 Task: Add Earth's Best Organic Sunny Days Snack Bars Strawberry 8 Pack to the cart.
Action: Mouse moved to (242, 123)
Screenshot: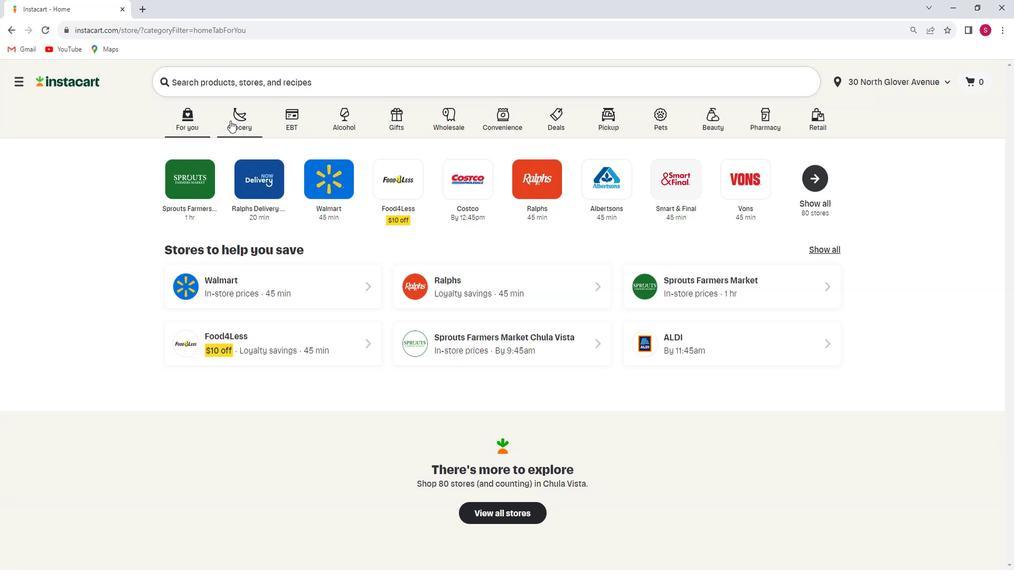 
Action: Mouse pressed left at (242, 123)
Screenshot: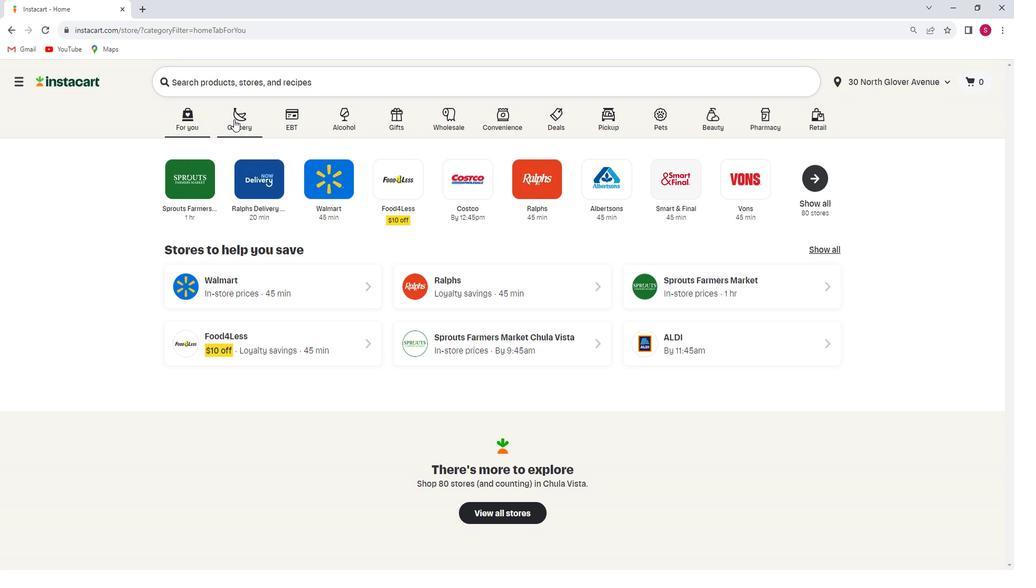 
Action: Mouse moved to (230, 307)
Screenshot: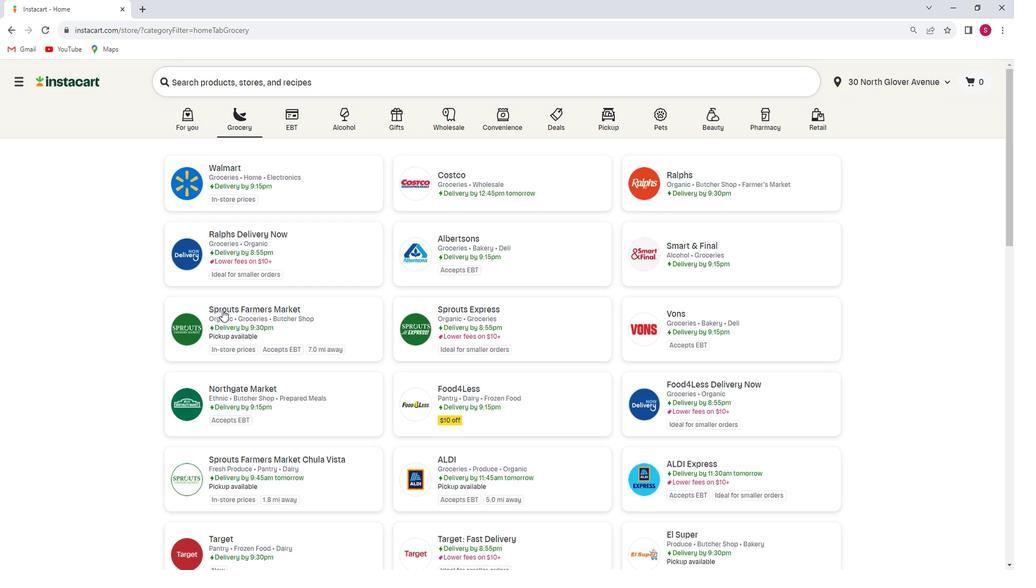 
Action: Mouse pressed left at (230, 307)
Screenshot: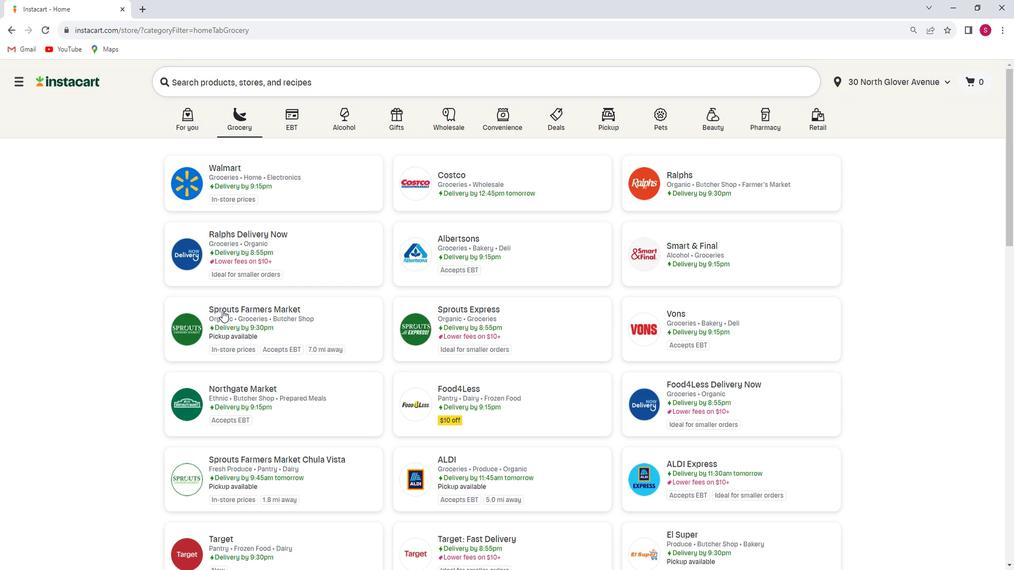
Action: Mouse moved to (85, 347)
Screenshot: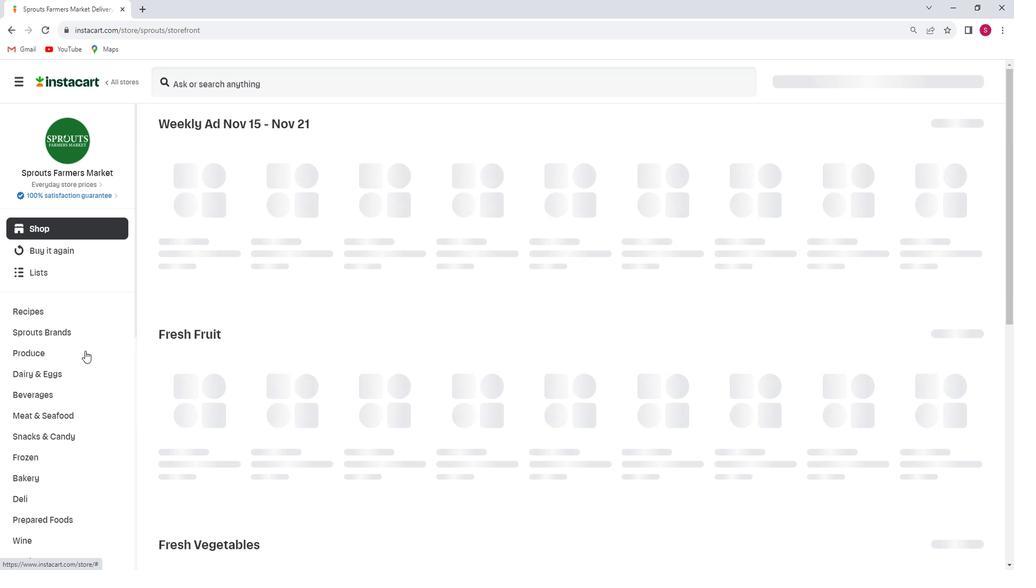 
Action: Mouse scrolled (85, 346) with delta (0, 0)
Screenshot: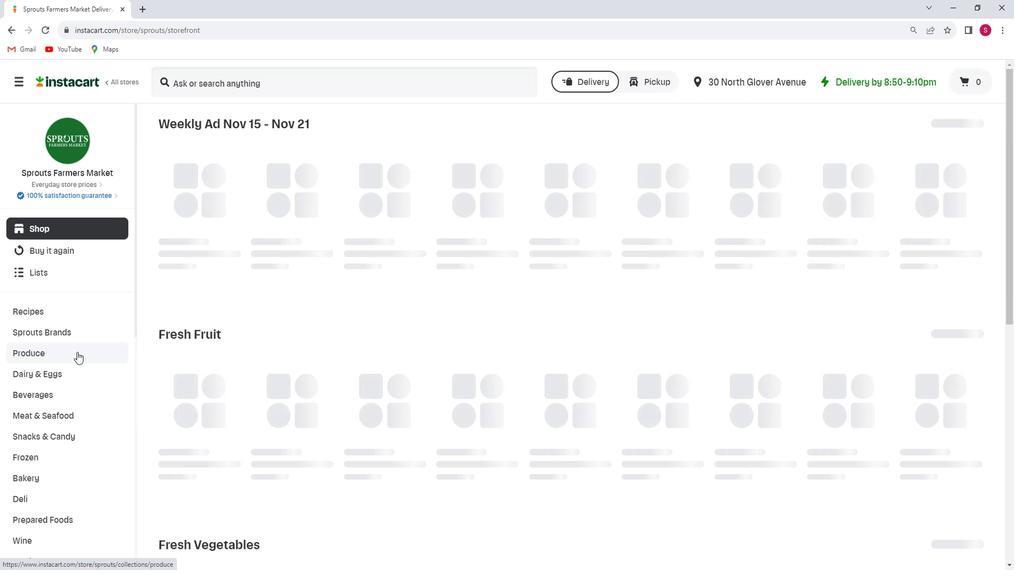 
Action: Mouse scrolled (85, 346) with delta (0, 0)
Screenshot: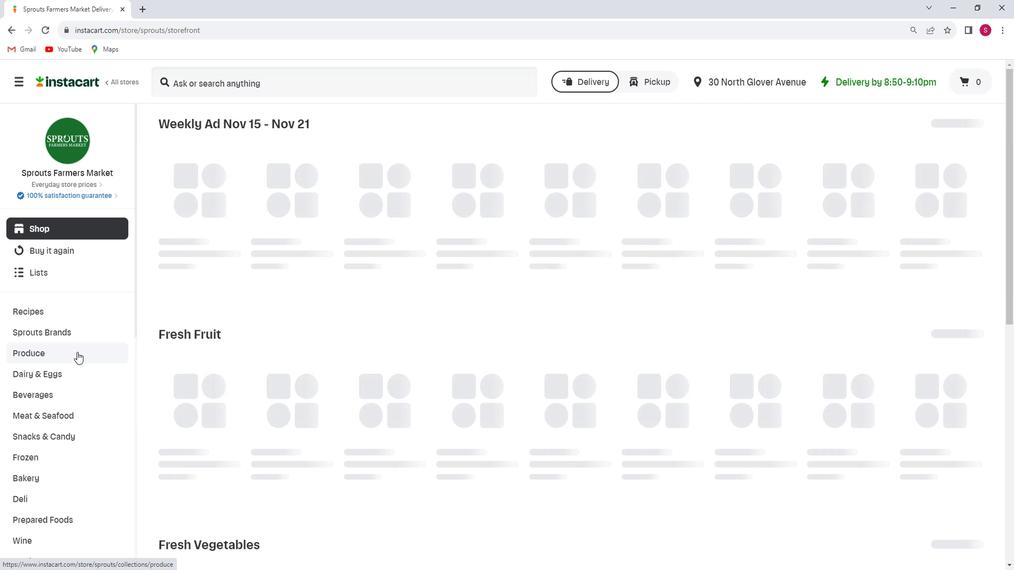 
Action: Mouse scrolled (85, 346) with delta (0, 0)
Screenshot: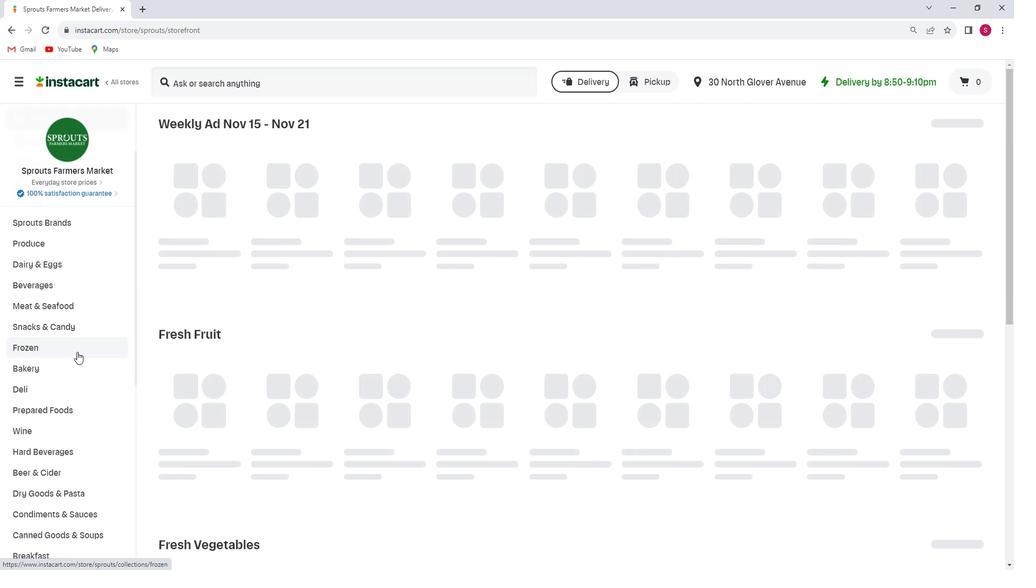 
Action: Mouse scrolled (85, 346) with delta (0, 0)
Screenshot: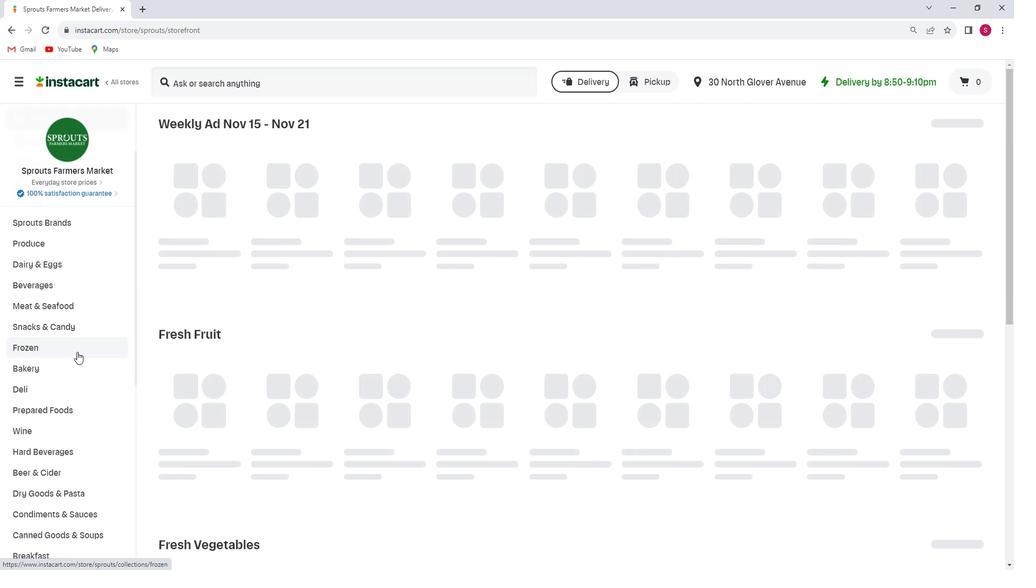 
Action: Mouse scrolled (85, 346) with delta (0, 0)
Screenshot: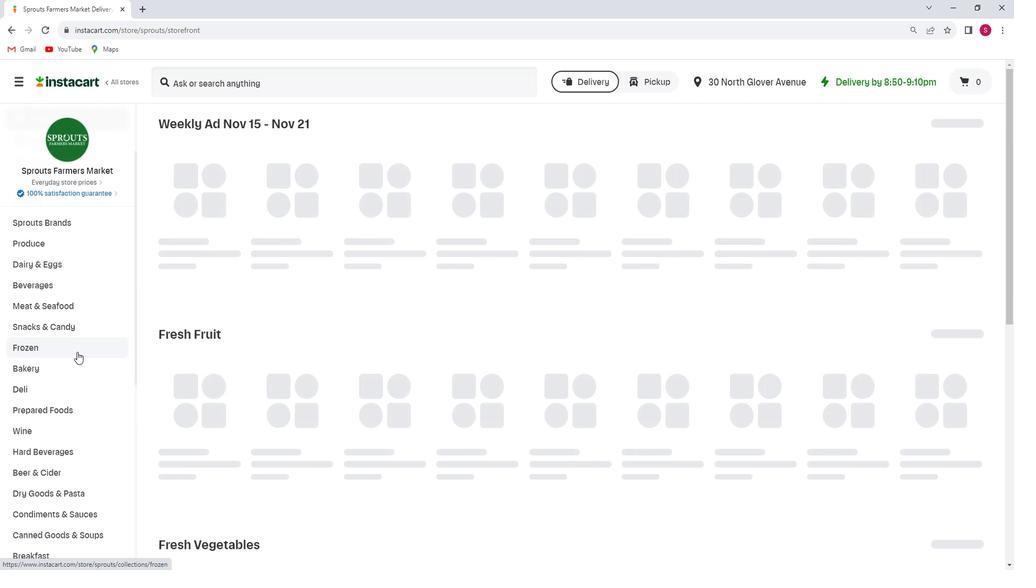 
Action: Mouse scrolled (85, 346) with delta (0, 0)
Screenshot: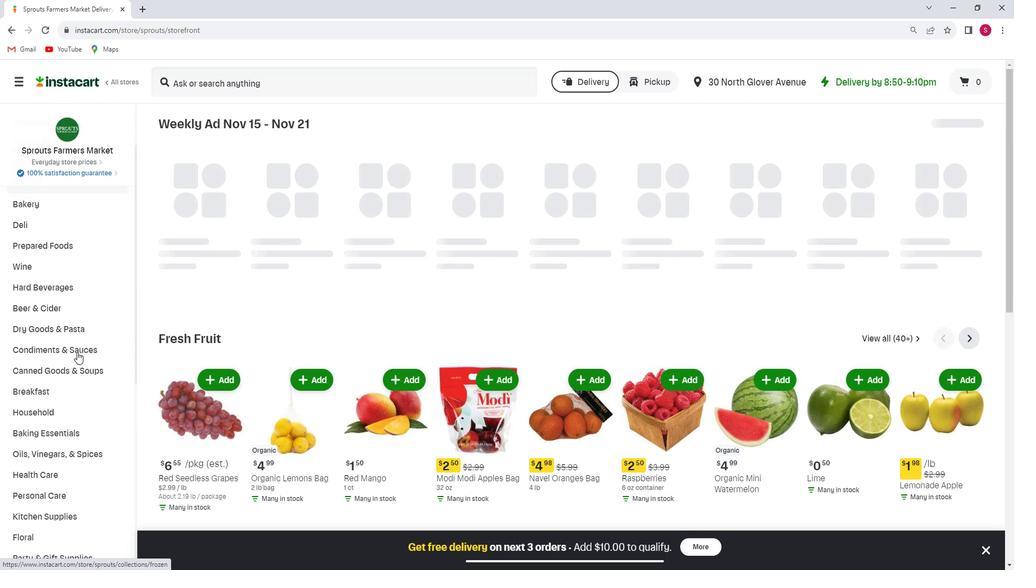 
Action: Mouse scrolled (85, 346) with delta (0, 0)
Screenshot: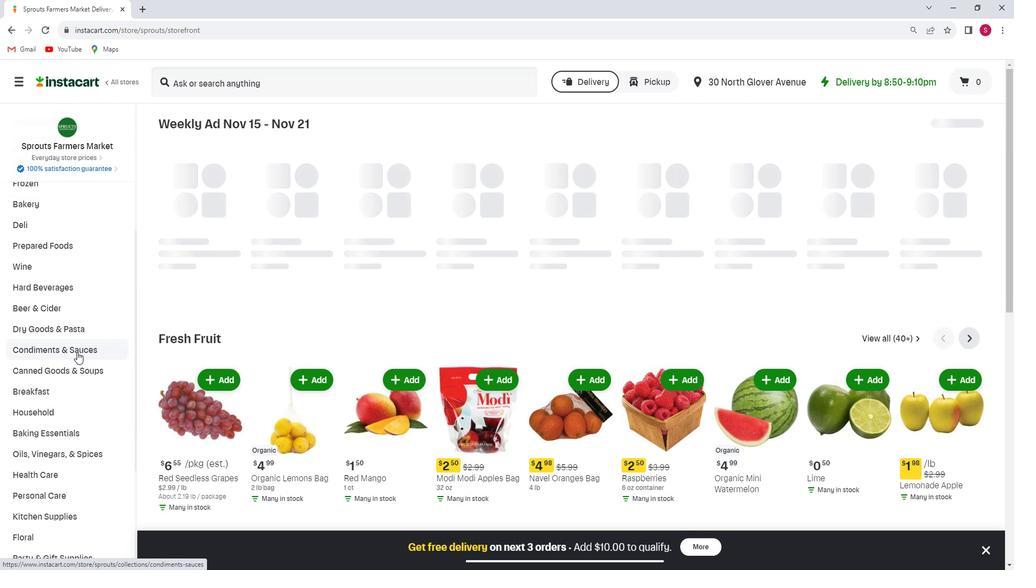 
Action: Mouse scrolled (85, 346) with delta (0, 0)
Screenshot: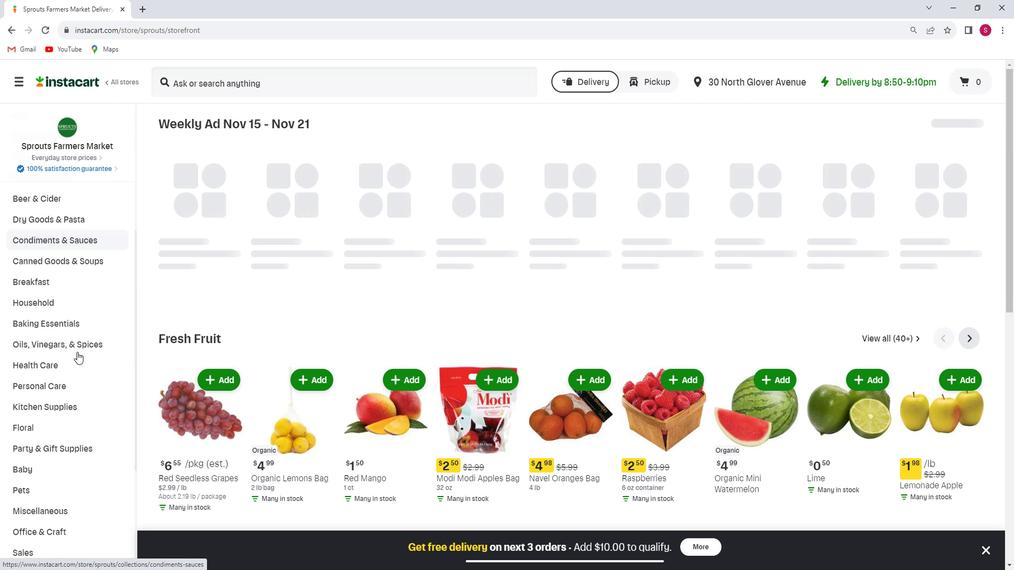 
Action: Mouse scrolled (85, 346) with delta (0, 0)
Screenshot: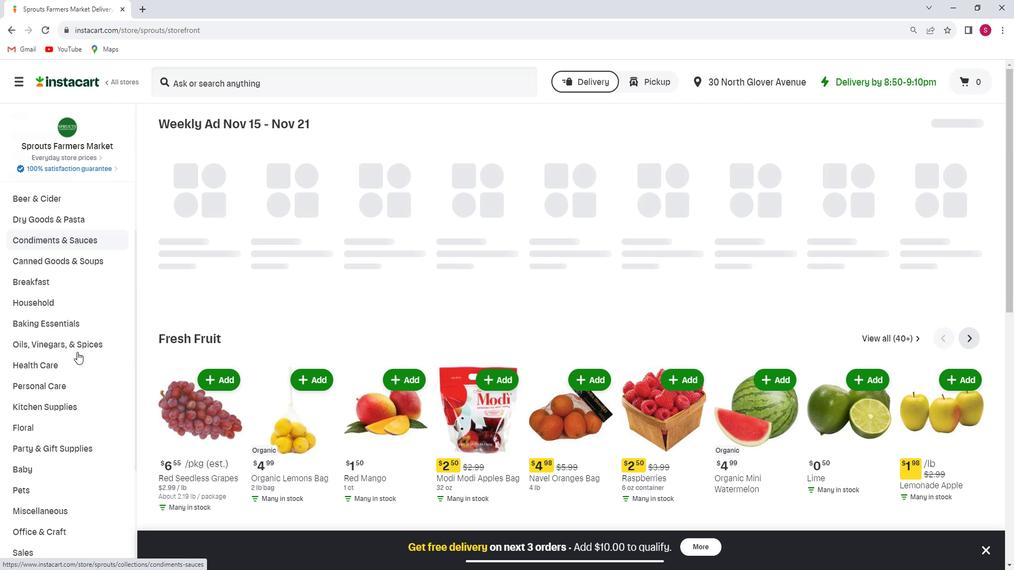 
Action: Mouse scrolled (85, 346) with delta (0, 0)
Screenshot: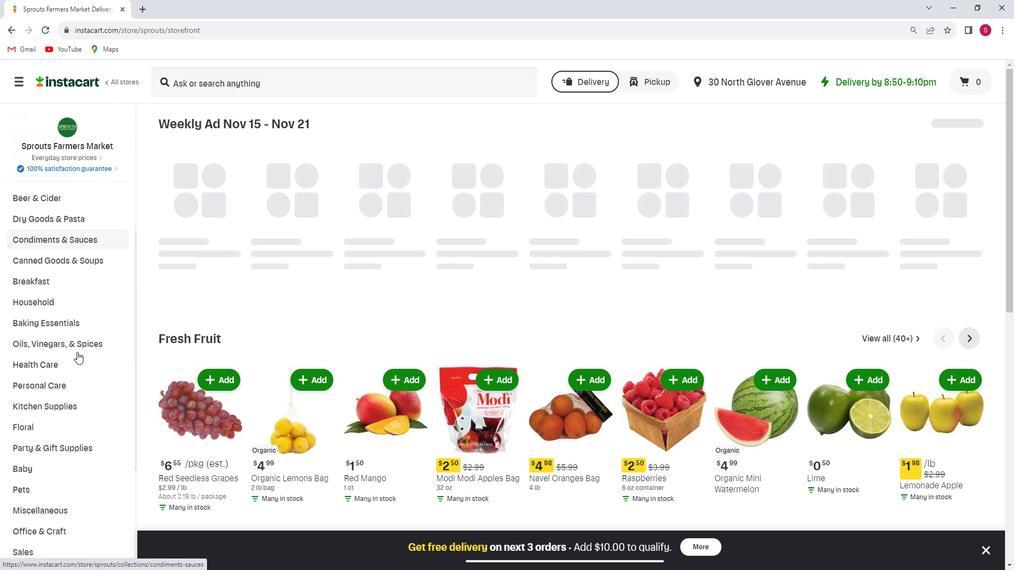 
Action: Mouse moved to (75, 375)
Screenshot: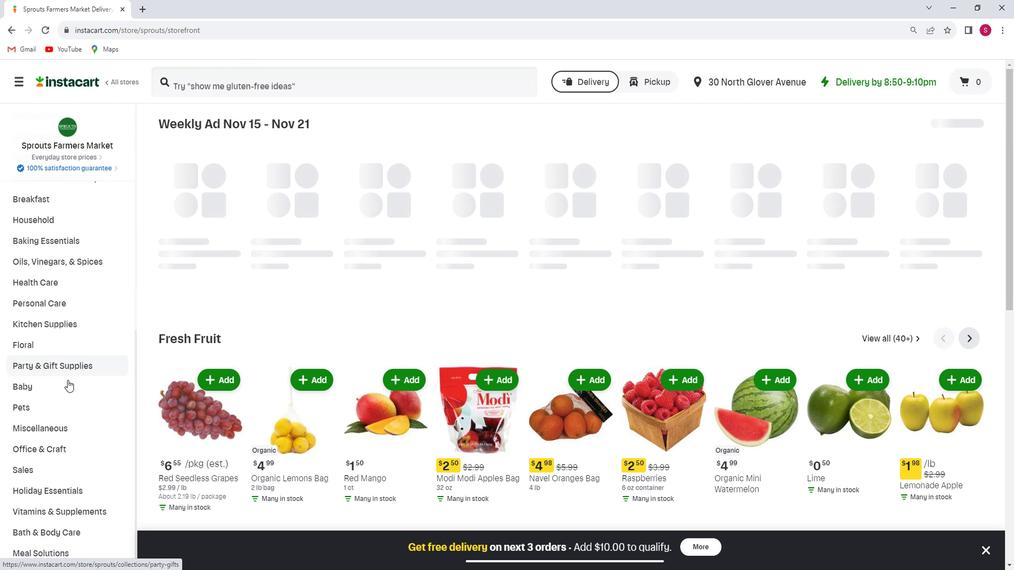
Action: Mouse pressed left at (75, 375)
Screenshot: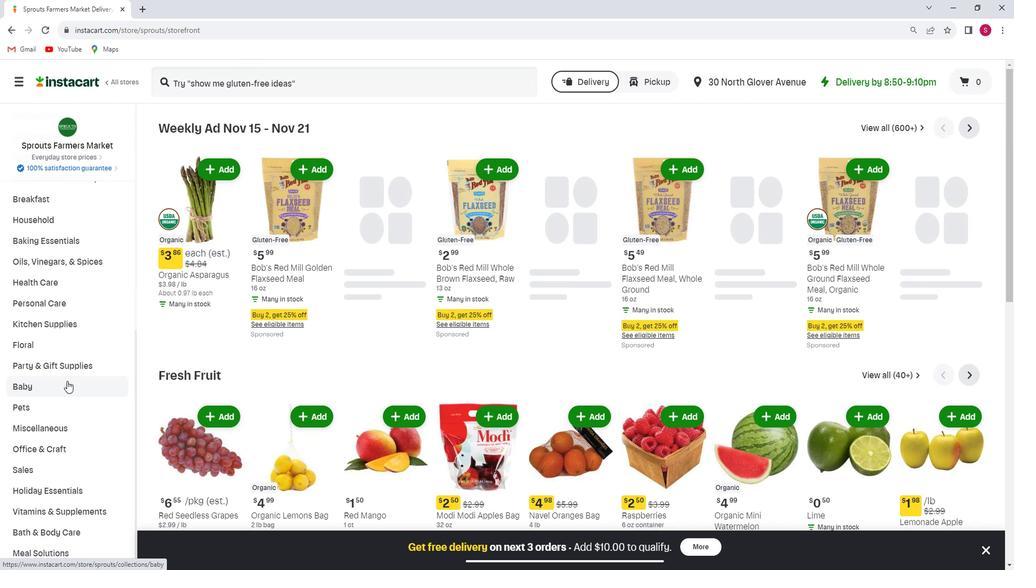 
Action: Mouse moved to (80, 466)
Screenshot: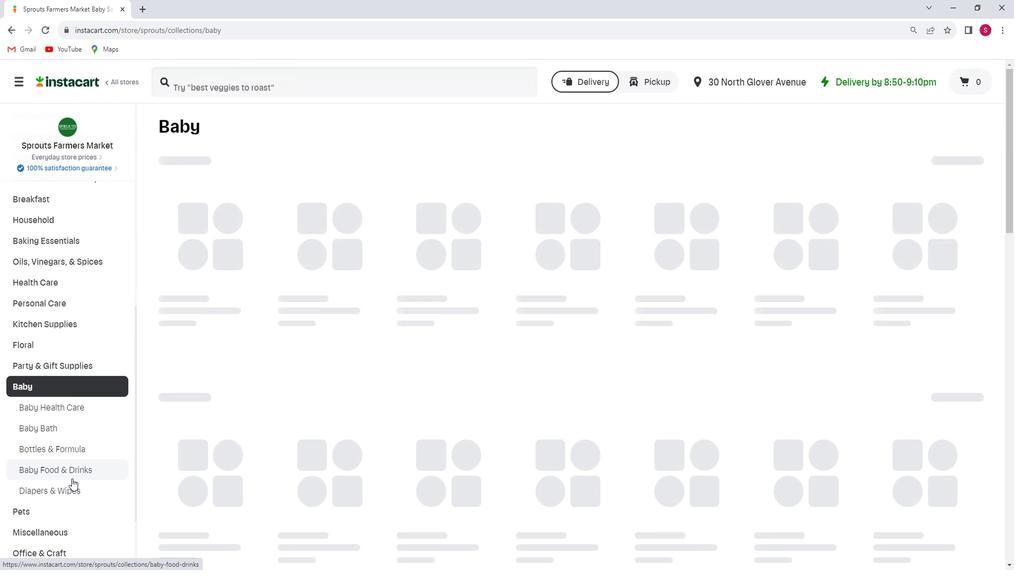 
Action: Mouse pressed left at (80, 466)
Screenshot: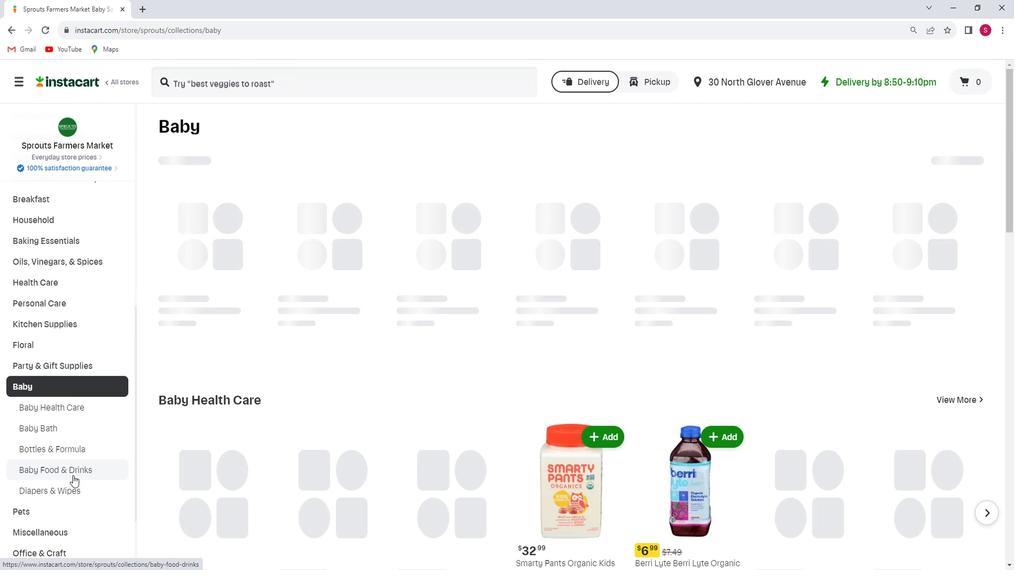 
Action: Mouse moved to (211, 87)
Screenshot: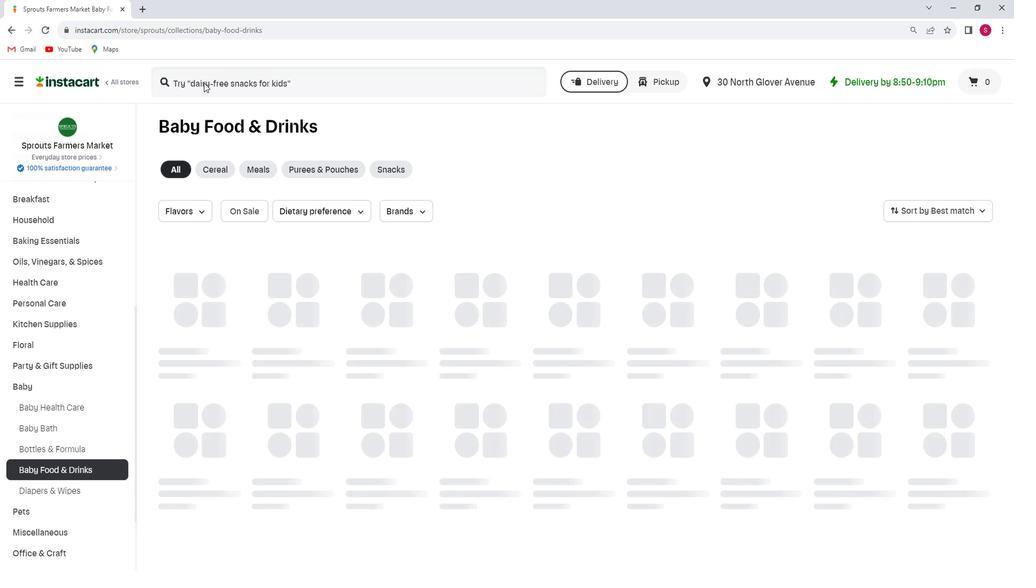 
Action: Mouse pressed left at (211, 87)
Screenshot: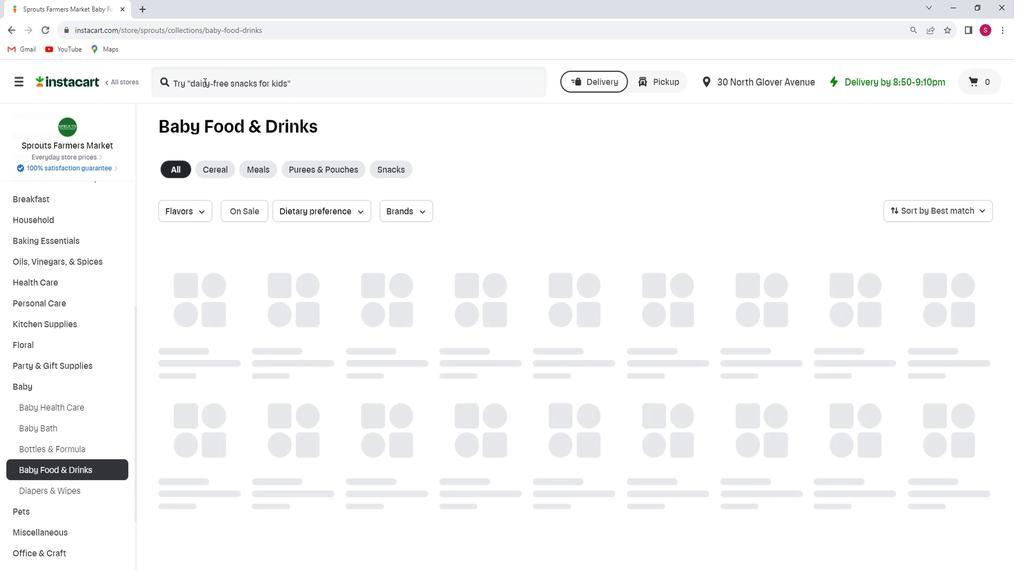 
Action: Mouse pressed left at (211, 87)
Screenshot: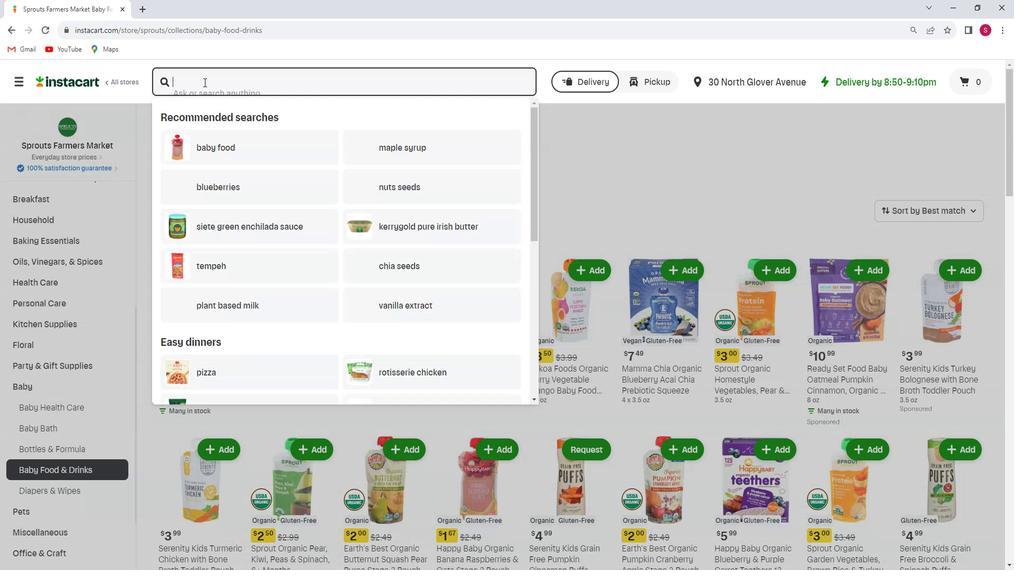 
Action: Key pressed <Key.shift>Earth's<Key.space><Key.shift>best<Key.space><Key.shift>organic<Key.space><Key.shift>Sunny<Key.space><Key.shift>Days<Key.space><Key.shift>snack<Key.space><Key.shift>Bars<Key.space><Key.shift>Strawberry<Key.space>8<Key.space><Key.shift><Key.shift>Pack<Key.enter>
Screenshot: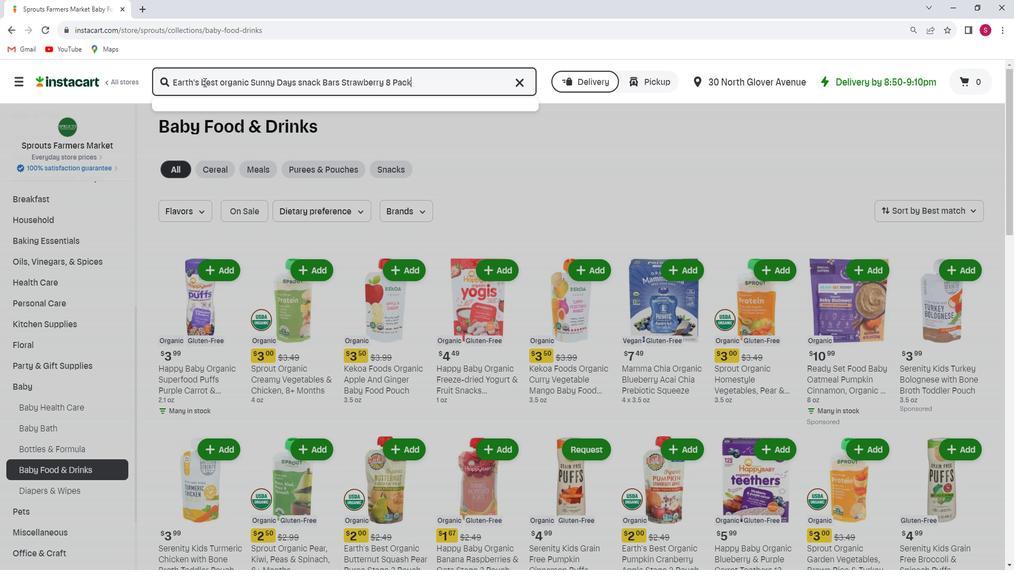
Action: Mouse moved to (353, 211)
Screenshot: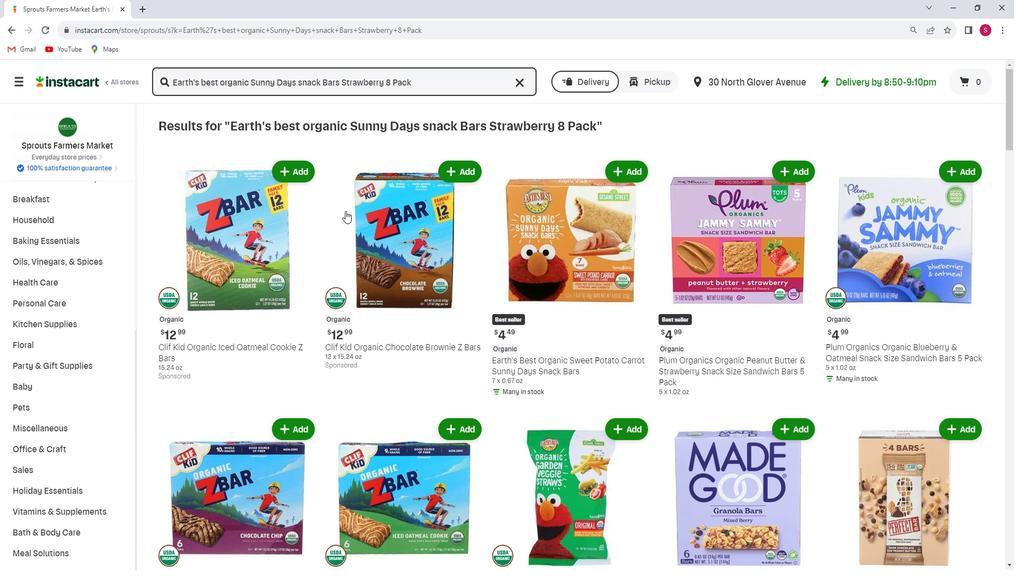 
Action: Mouse scrolled (353, 211) with delta (0, 0)
Screenshot: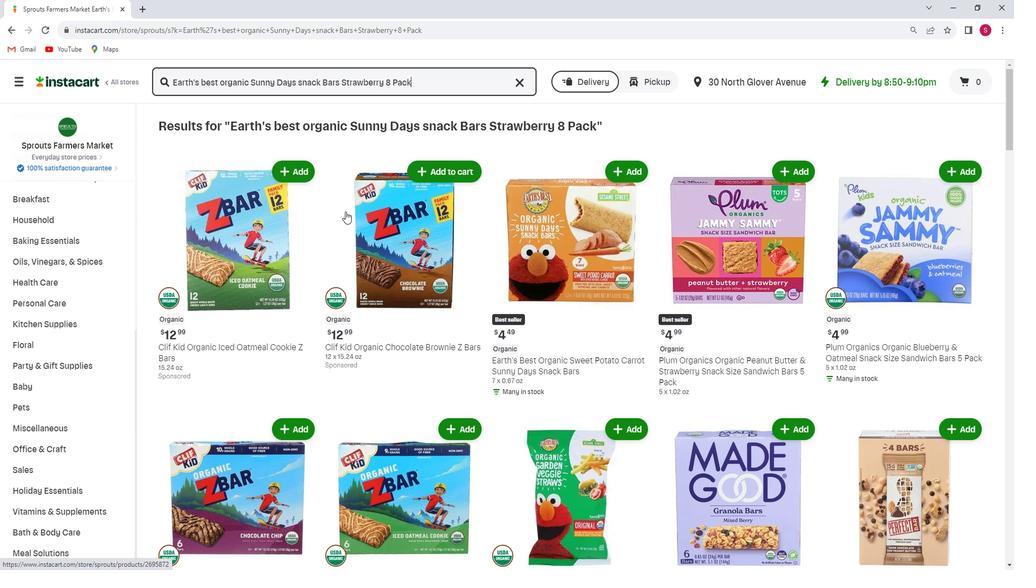 
Action: Mouse moved to (388, 206)
Screenshot: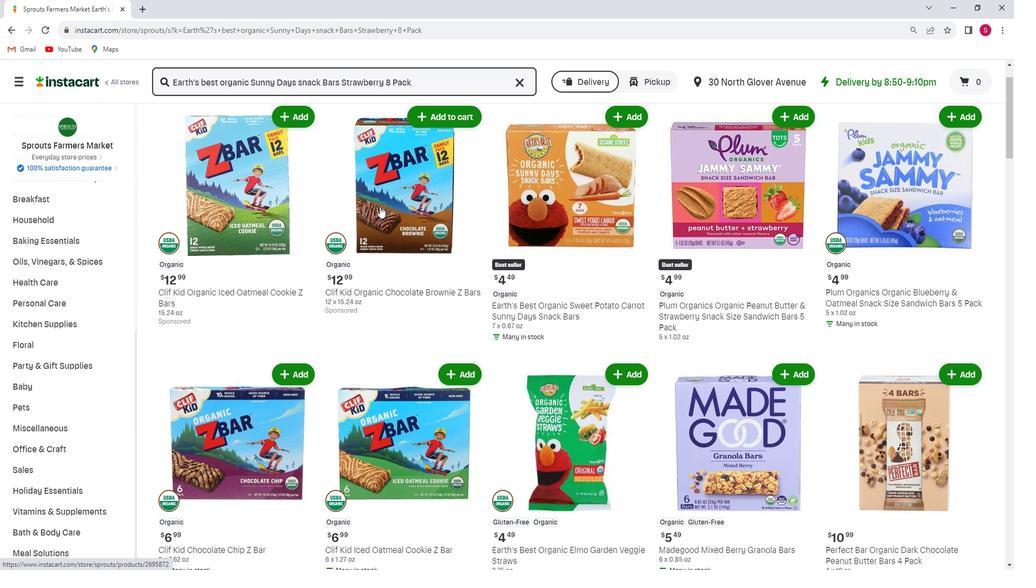 
Action: Mouse scrolled (388, 206) with delta (0, 0)
Screenshot: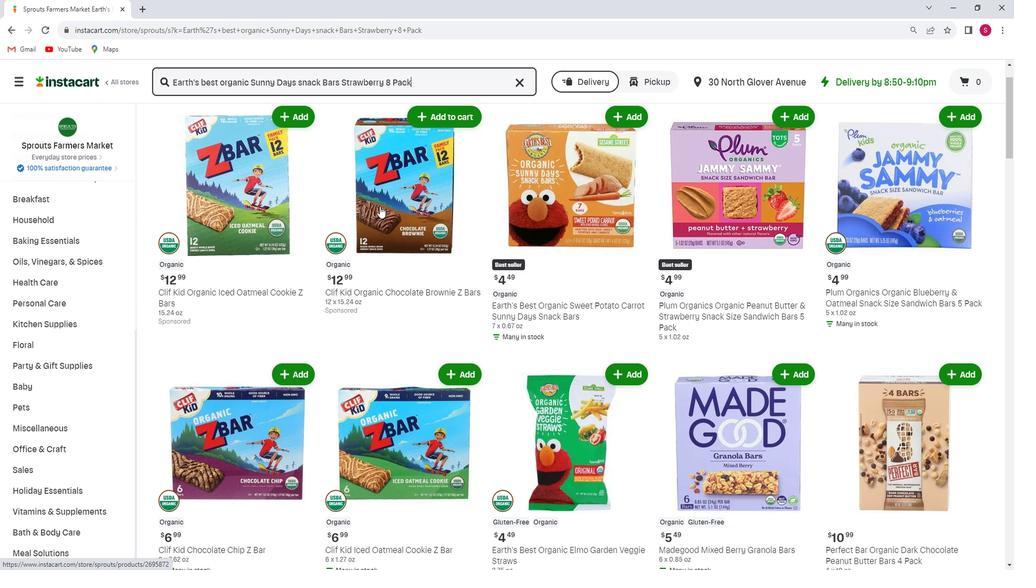 
Action: Mouse scrolled (388, 206) with delta (0, 0)
Screenshot: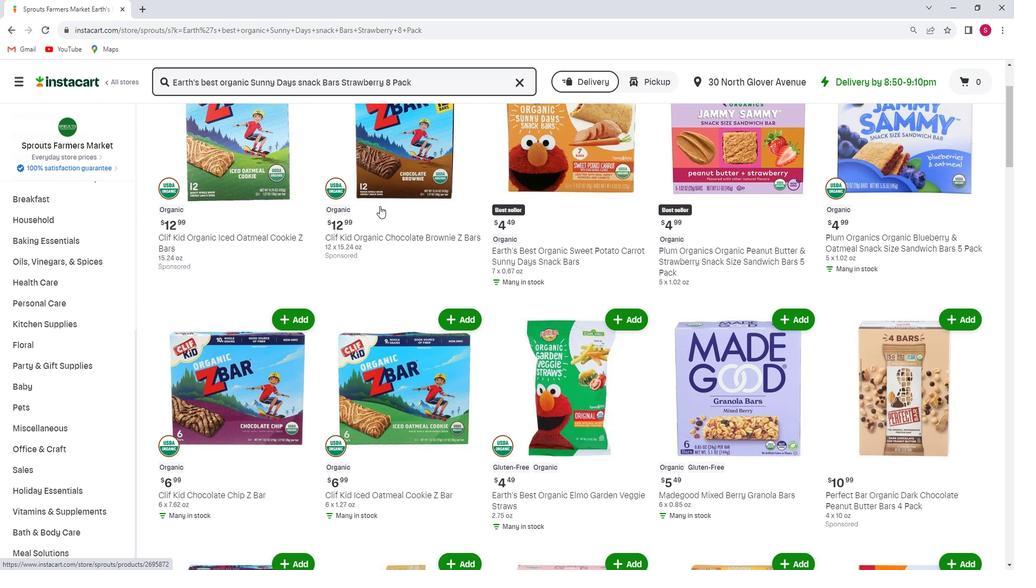 
Action: Mouse scrolled (388, 206) with delta (0, 0)
Screenshot: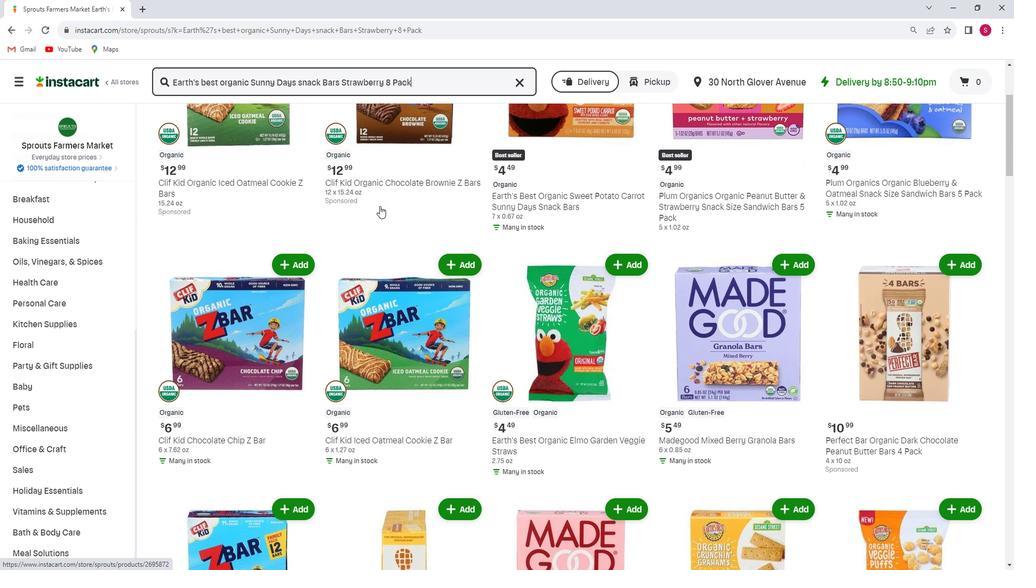 
Action: Mouse scrolled (388, 206) with delta (0, 0)
Screenshot: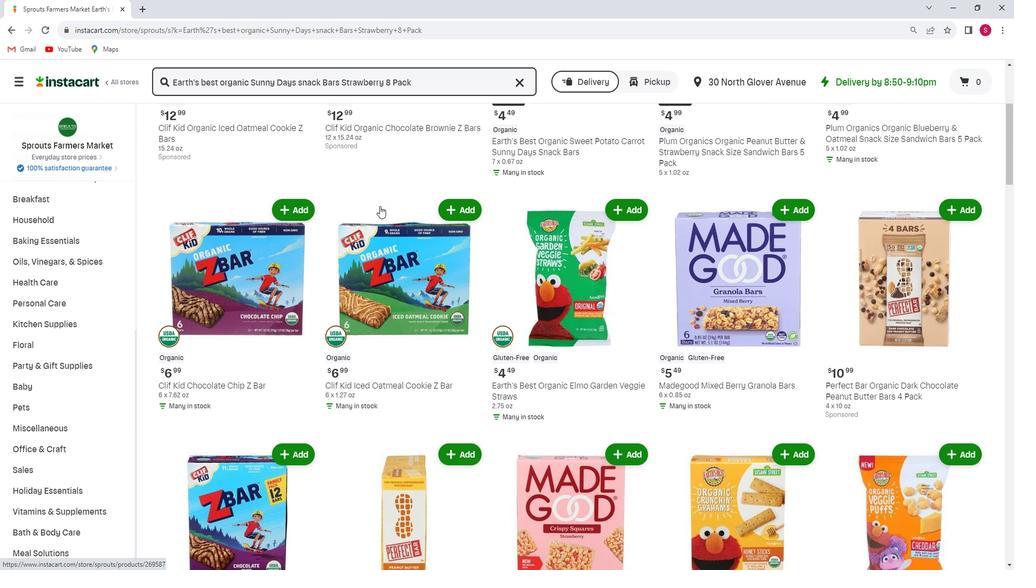 
Action: Mouse scrolled (388, 206) with delta (0, 0)
Screenshot: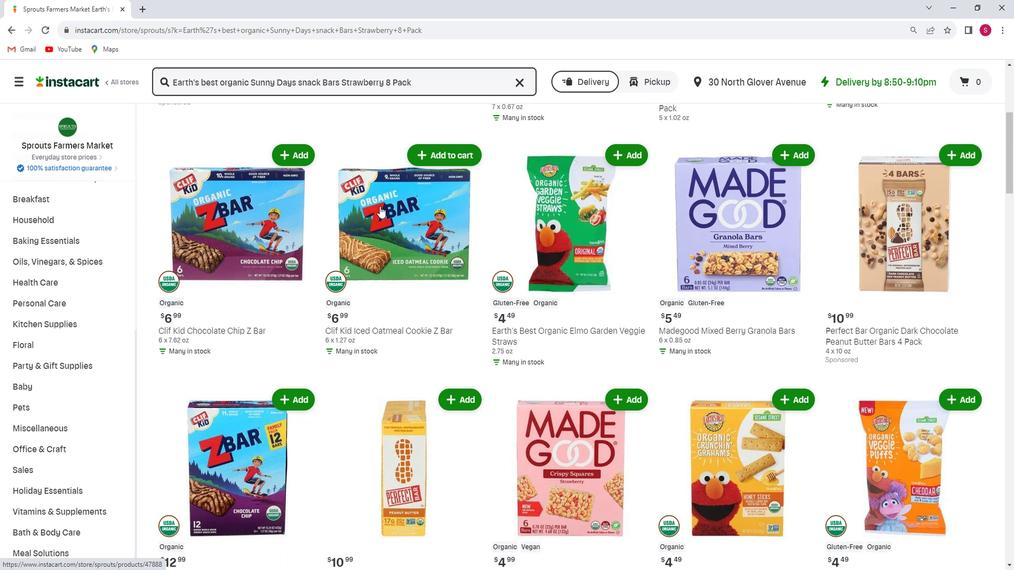 
Action: Mouse scrolled (388, 206) with delta (0, 0)
Screenshot: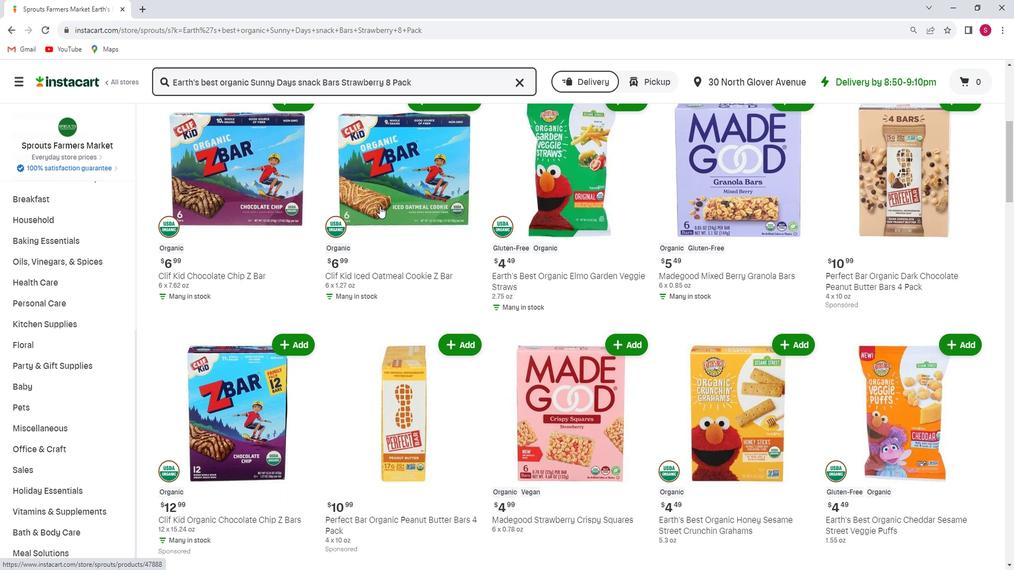 
Action: Mouse scrolled (388, 206) with delta (0, 0)
Screenshot: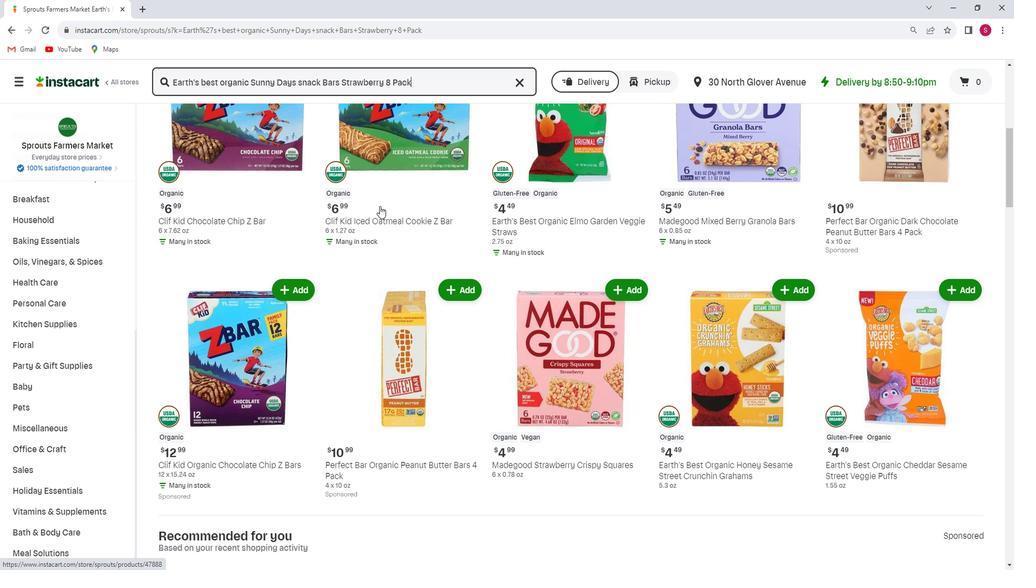 
Action: Mouse scrolled (388, 206) with delta (0, 0)
Screenshot: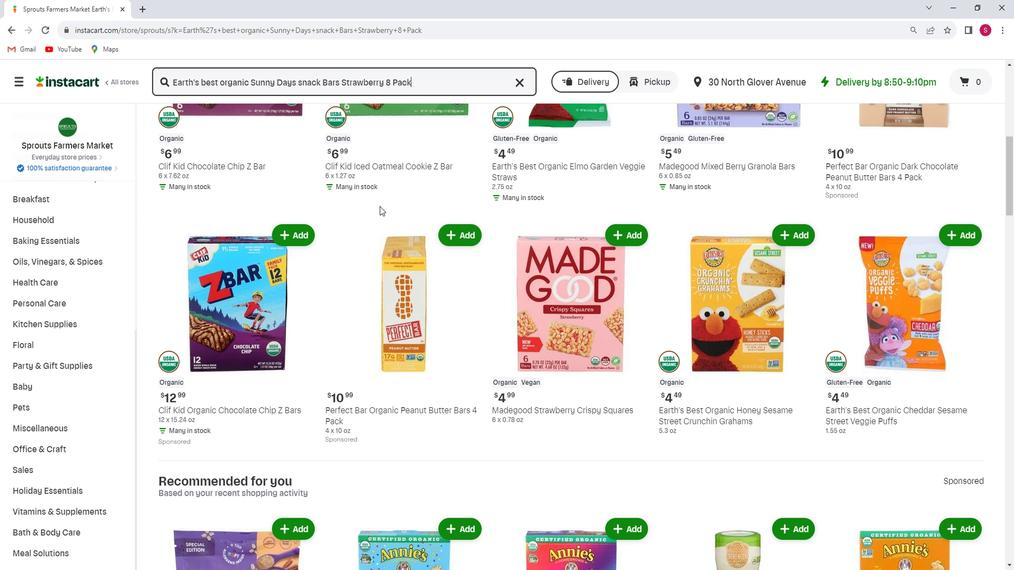
Action: Mouse scrolled (388, 206) with delta (0, 0)
Screenshot: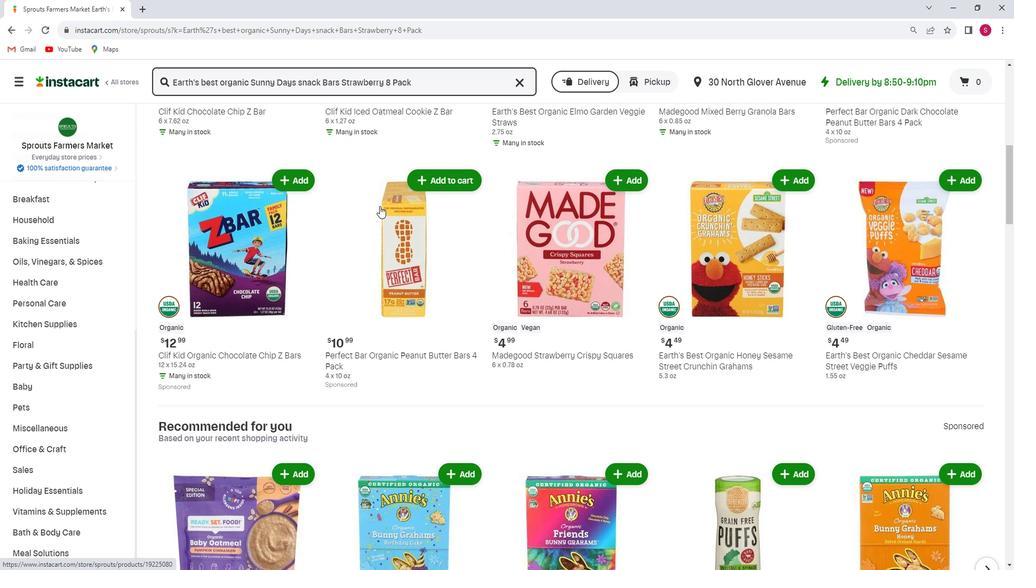 
Action: Mouse scrolled (388, 206) with delta (0, 0)
Screenshot: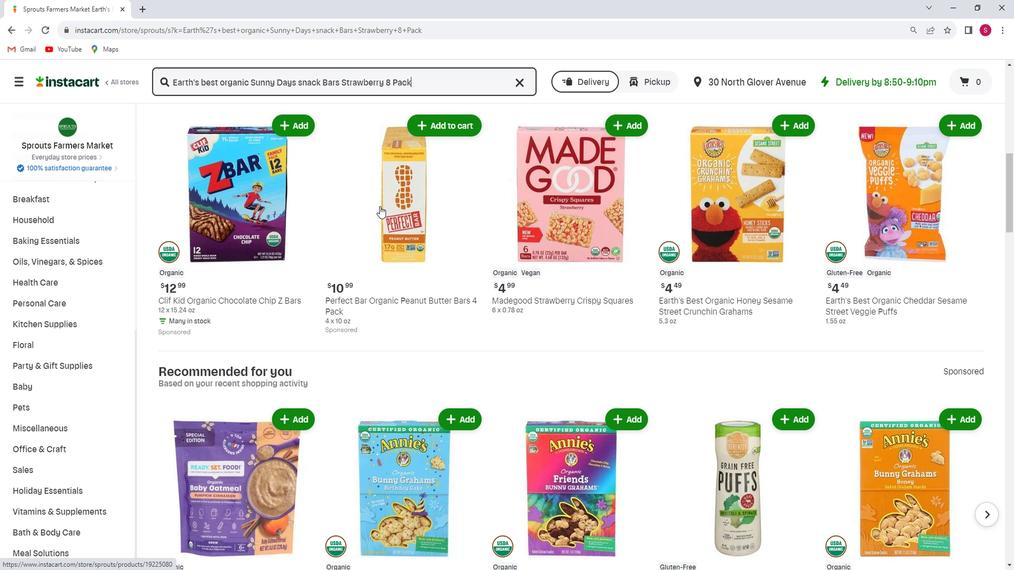 
Action: Mouse scrolled (388, 206) with delta (0, 0)
Screenshot: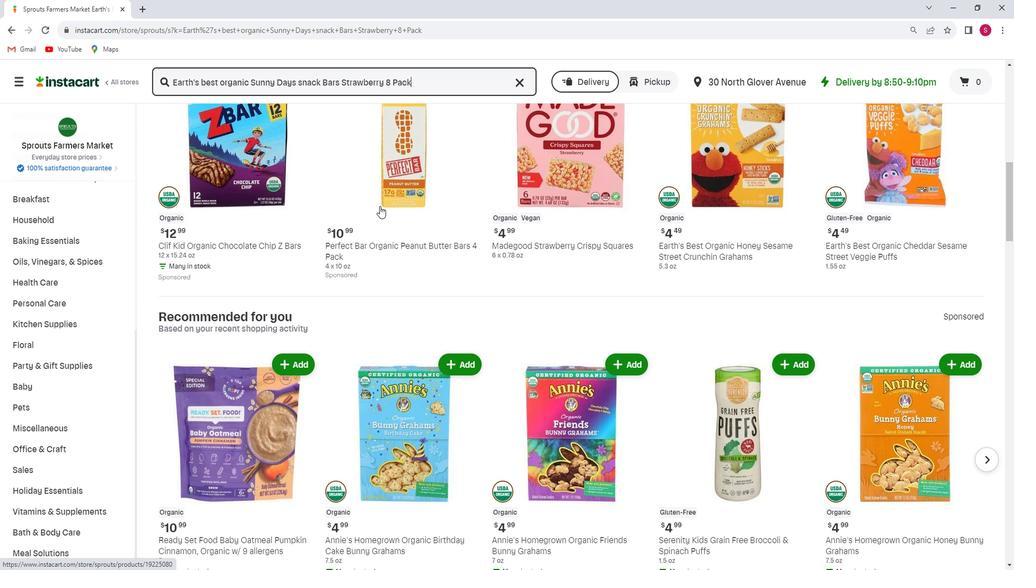 
Action: Mouse scrolled (388, 206) with delta (0, 0)
Screenshot: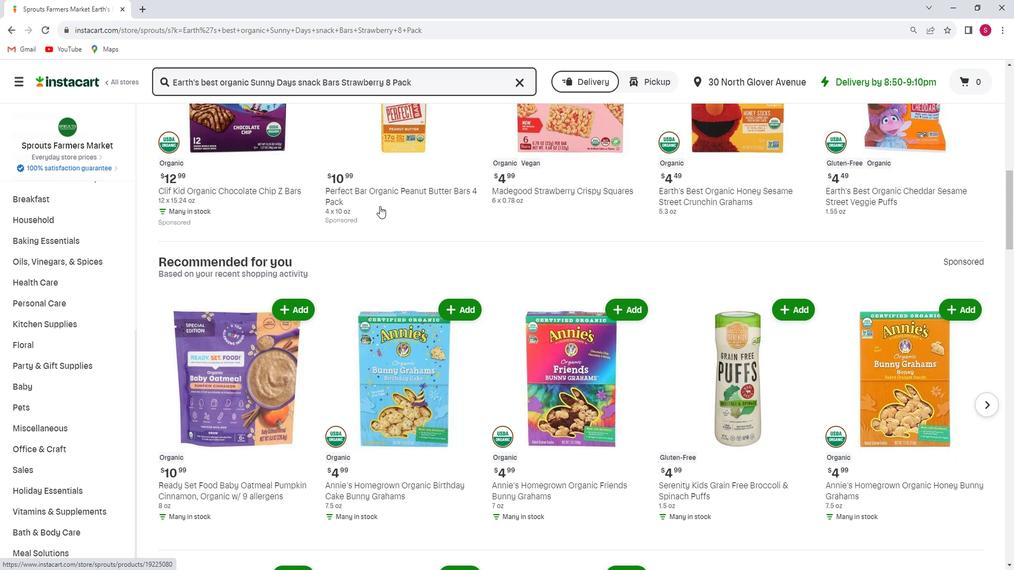 
Action: Mouse scrolled (388, 206) with delta (0, 0)
Screenshot: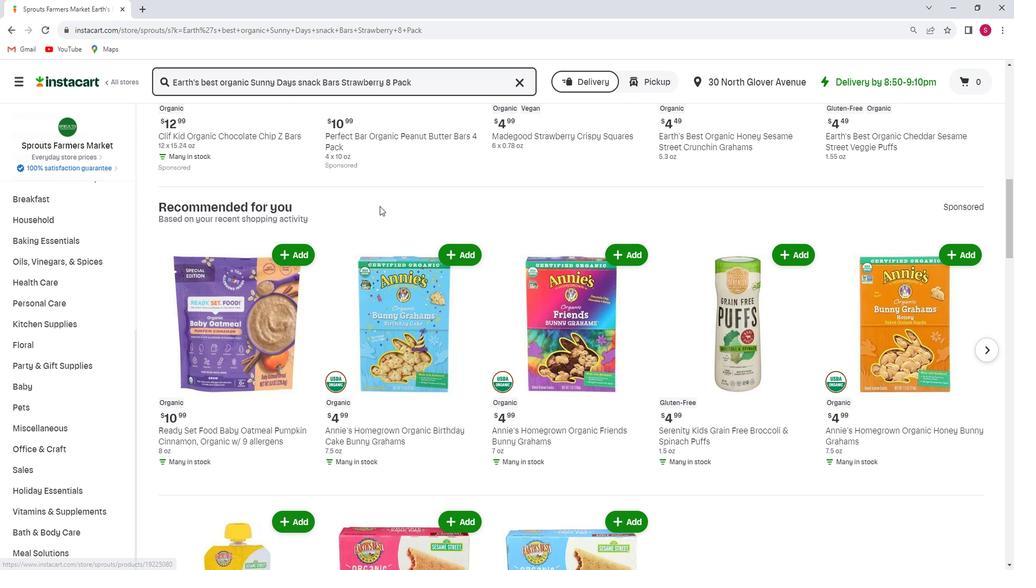 
Action: Mouse scrolled (388, 206) with delta (0, 0)
Screenshot: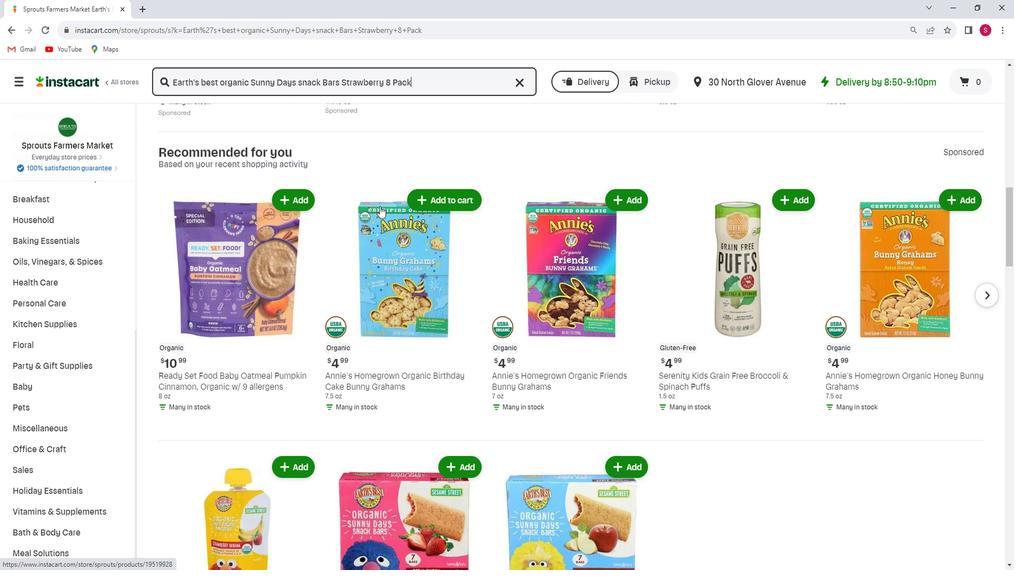 
Action: Mouse scrolled (388, 206) with delta (0, 0)
Screenshot: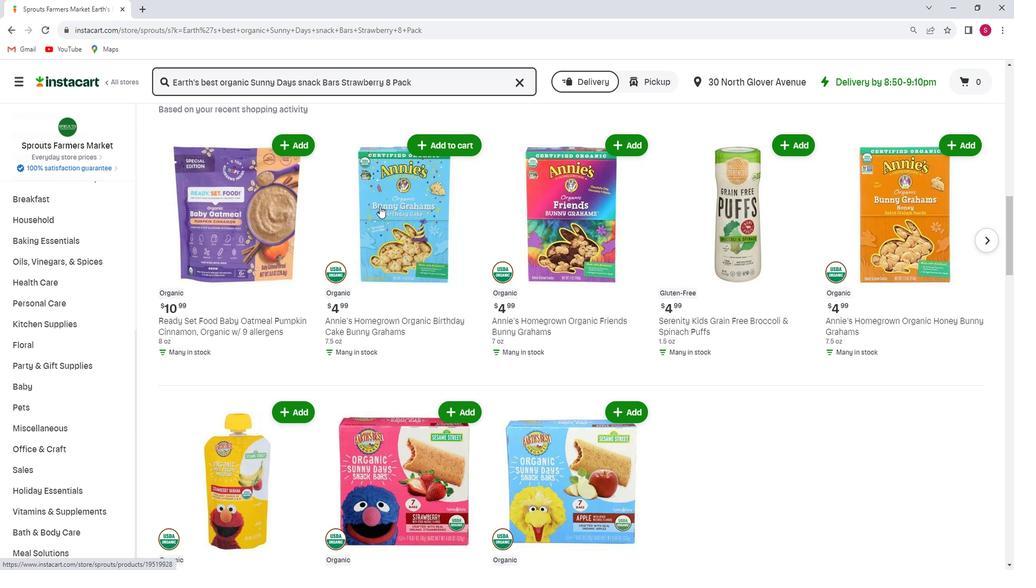 
Action: Mouse scrolled (388, 206) with delta (0, 0)
Screenshot: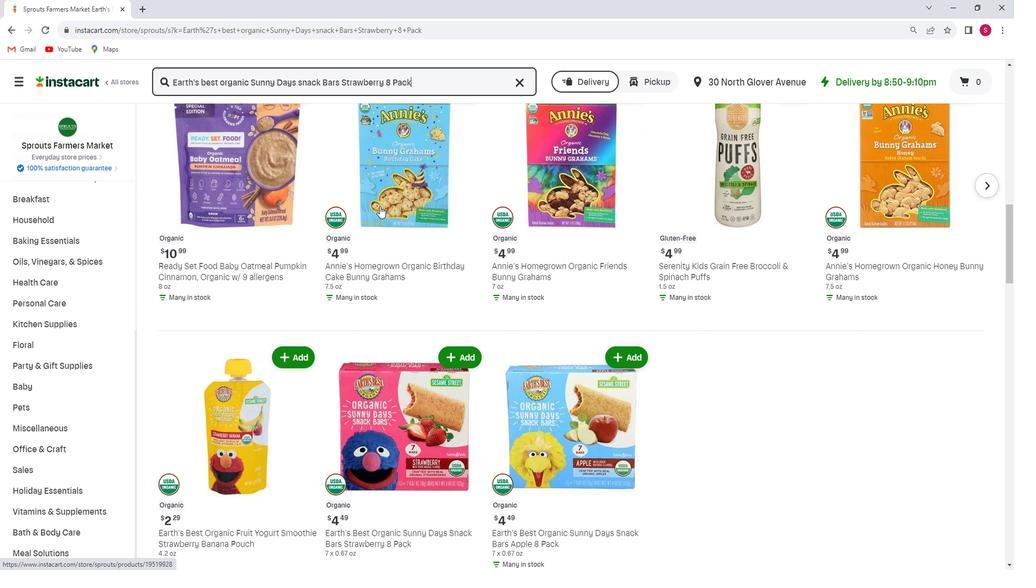 
Action: Mouse scrolled (388, 206) with delta (0, 0)
Screenshot: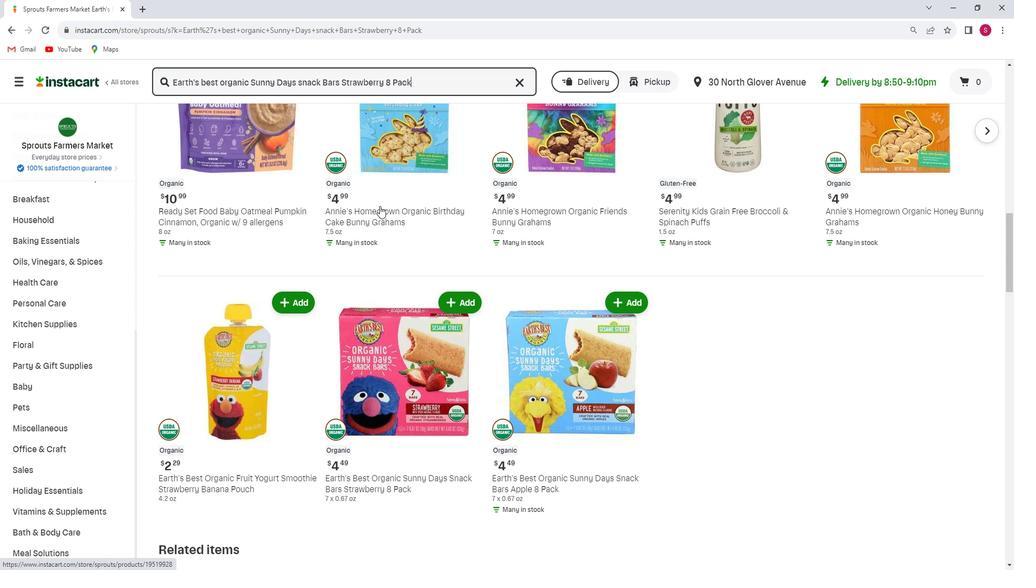 
Action: Mouse scrolled (388, 206) with delta (0, 0)
Screenshot: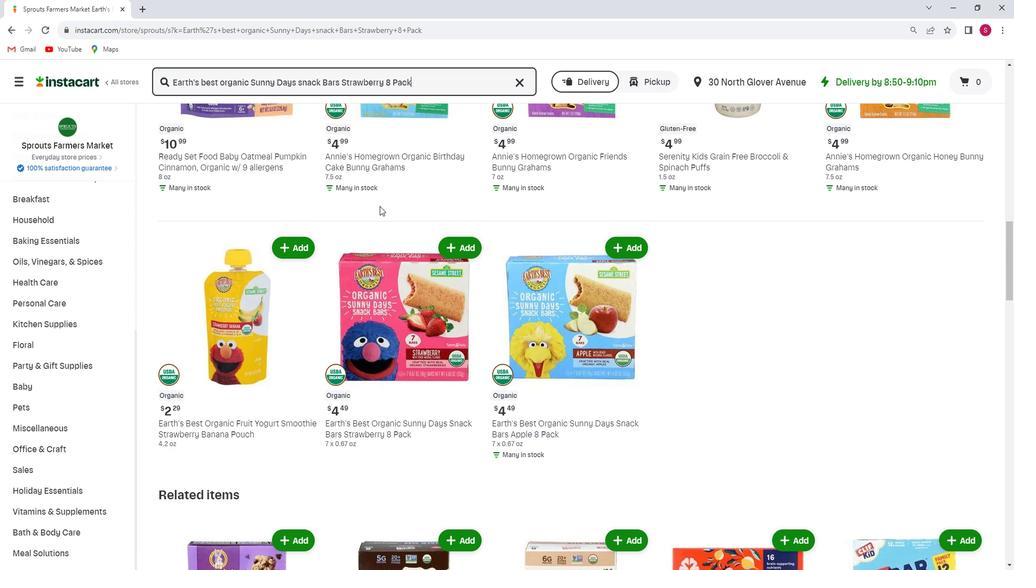 
Action: Mouse moved to (447, 183)
Screenshot: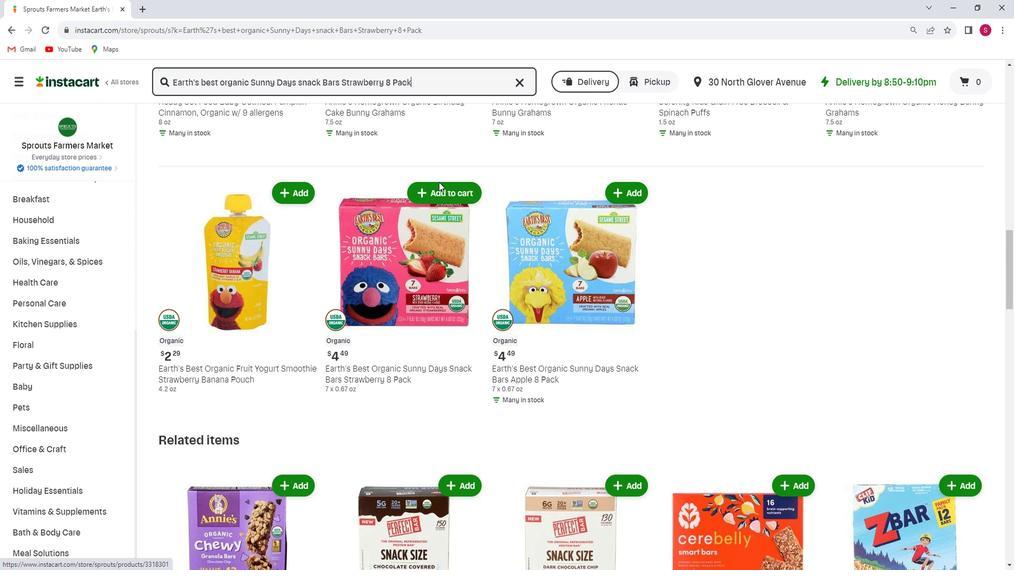 
Action: Mouse pressed left at (447, 183)
Screenshot: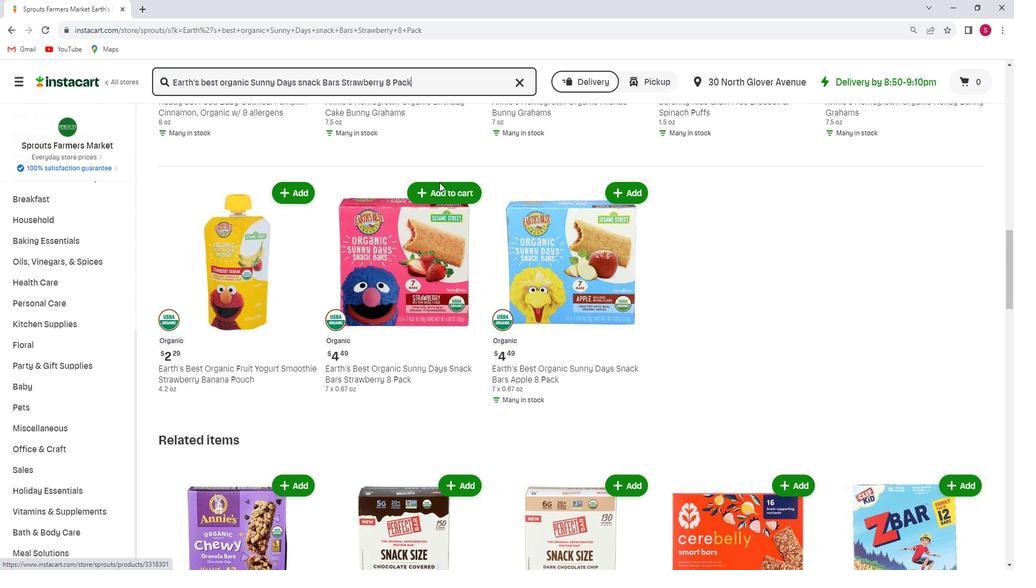 
Action: Mouse moved to (448, 185)
Screenshot: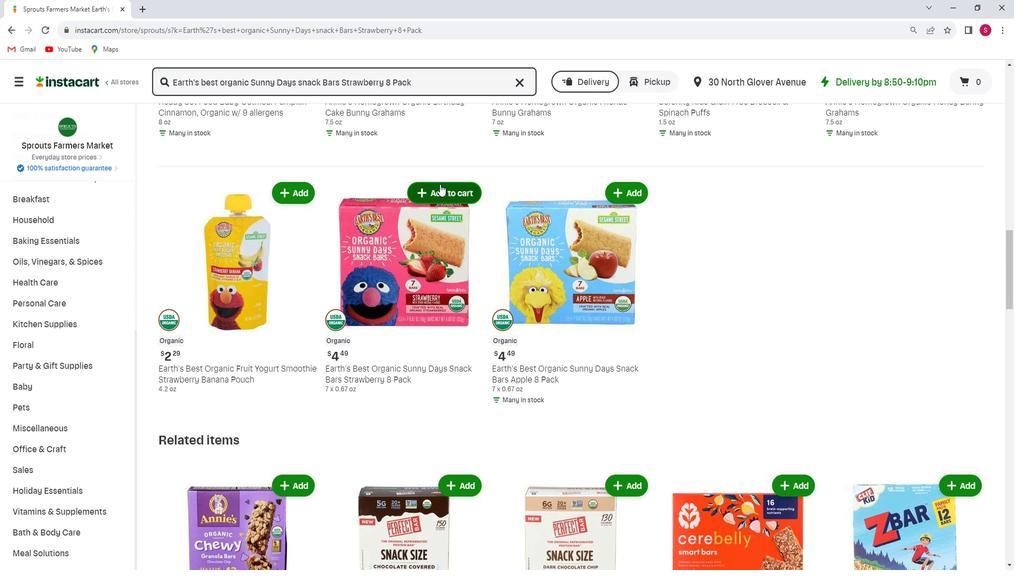 
Action: Mouse pressed left at (448, 185)
Screenshot: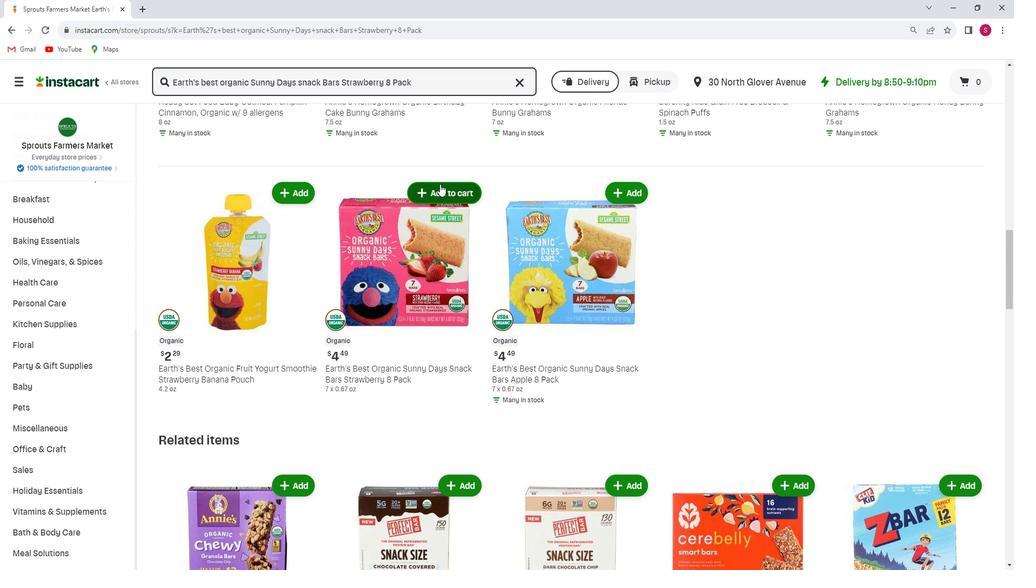 
Action: Mouse moved to (450, 209)
Screenshot: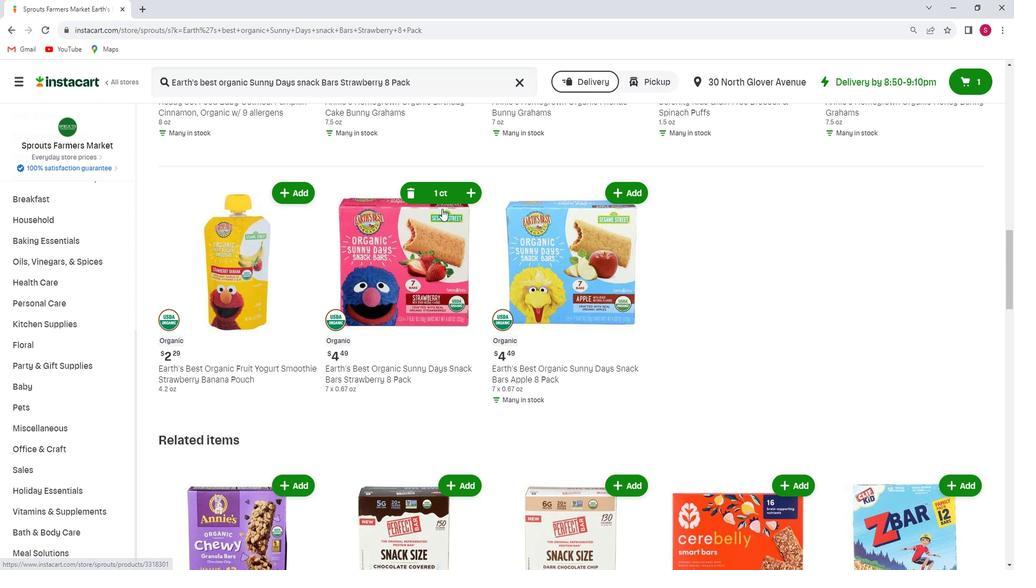 
